 Task: Unblock a sender in Outlook by removing them from the Blocked Senders list.
Action: Mouse moved to (158, 90)
Screenshot: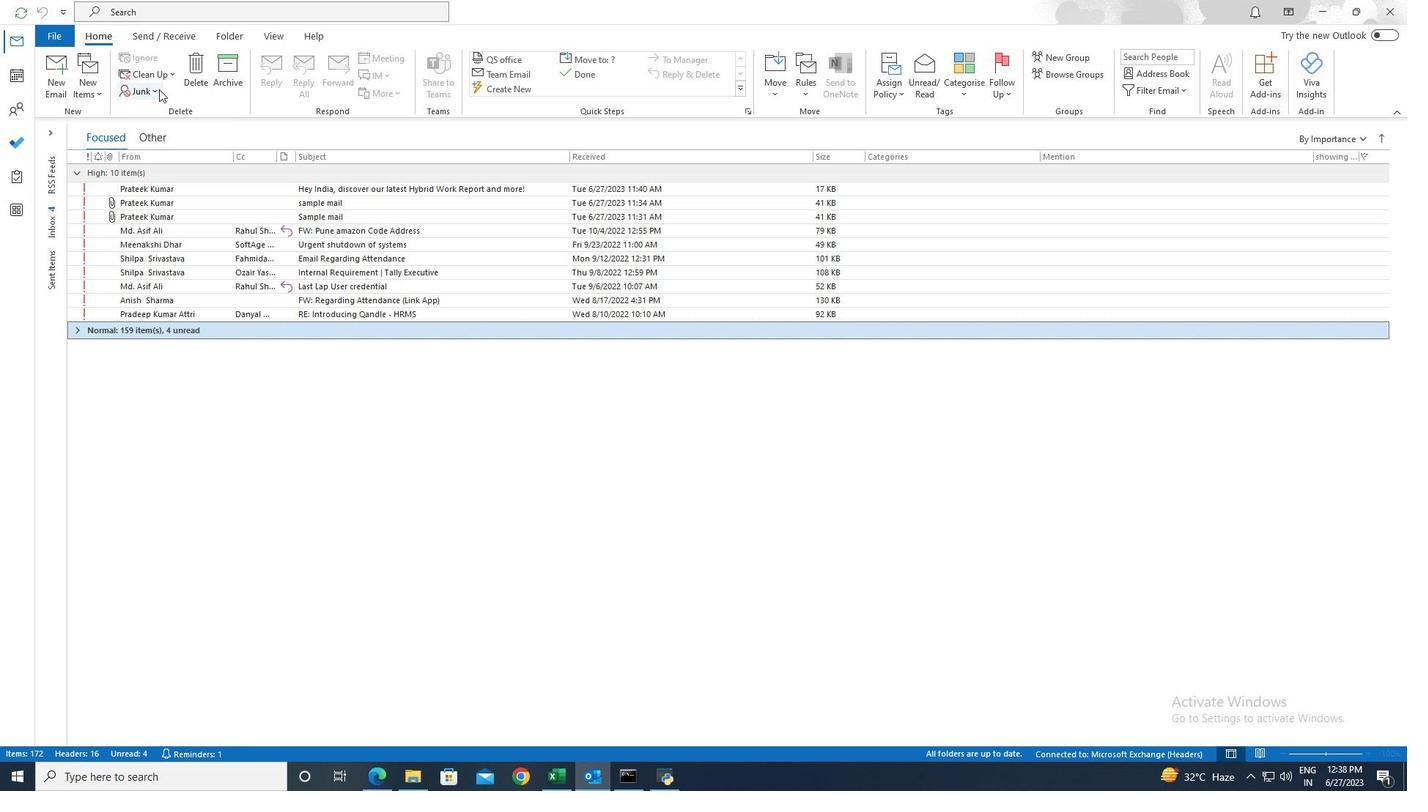 
Action: Mouse pressed left at (158, 90)
Screenshot: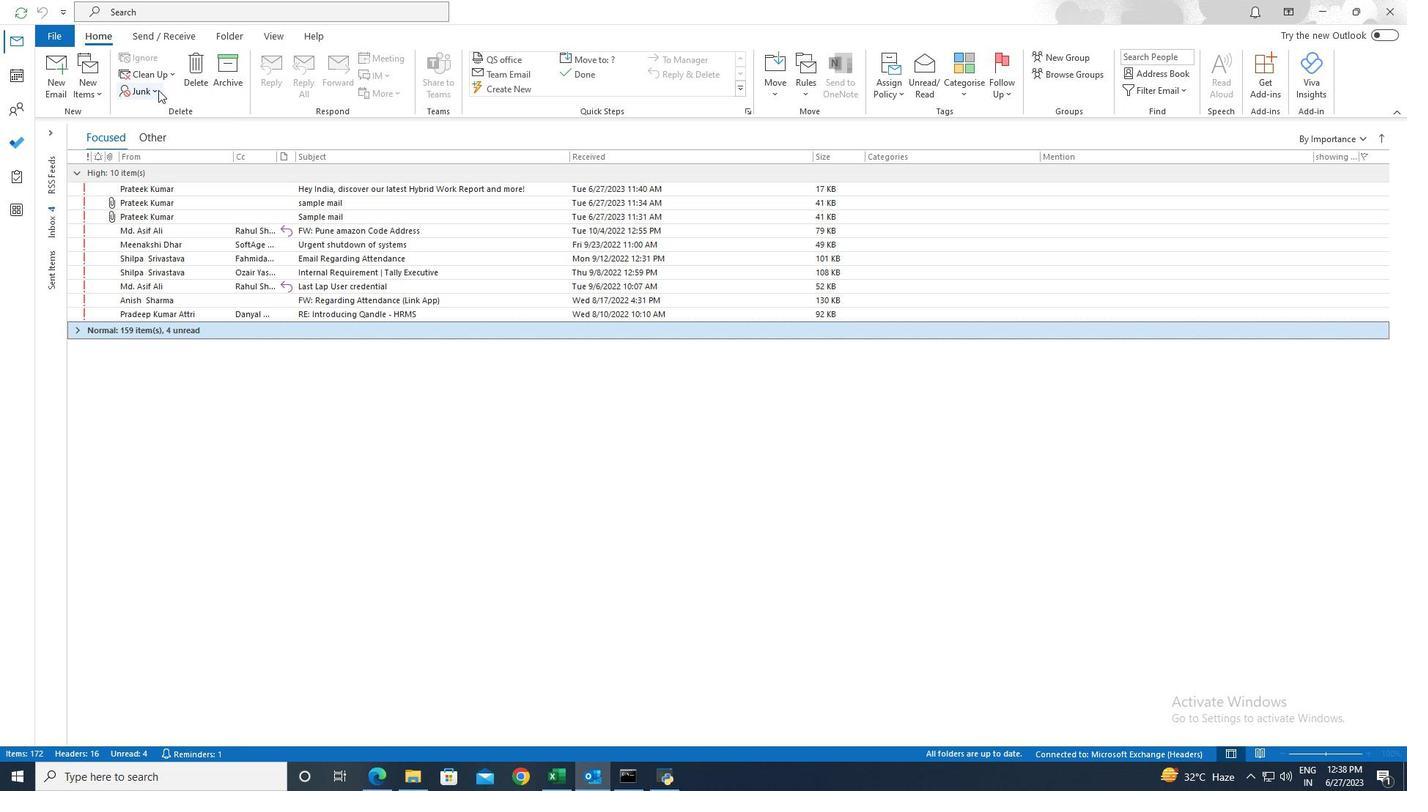 
Action: Mouse moved to (179, 218)
Screenshot: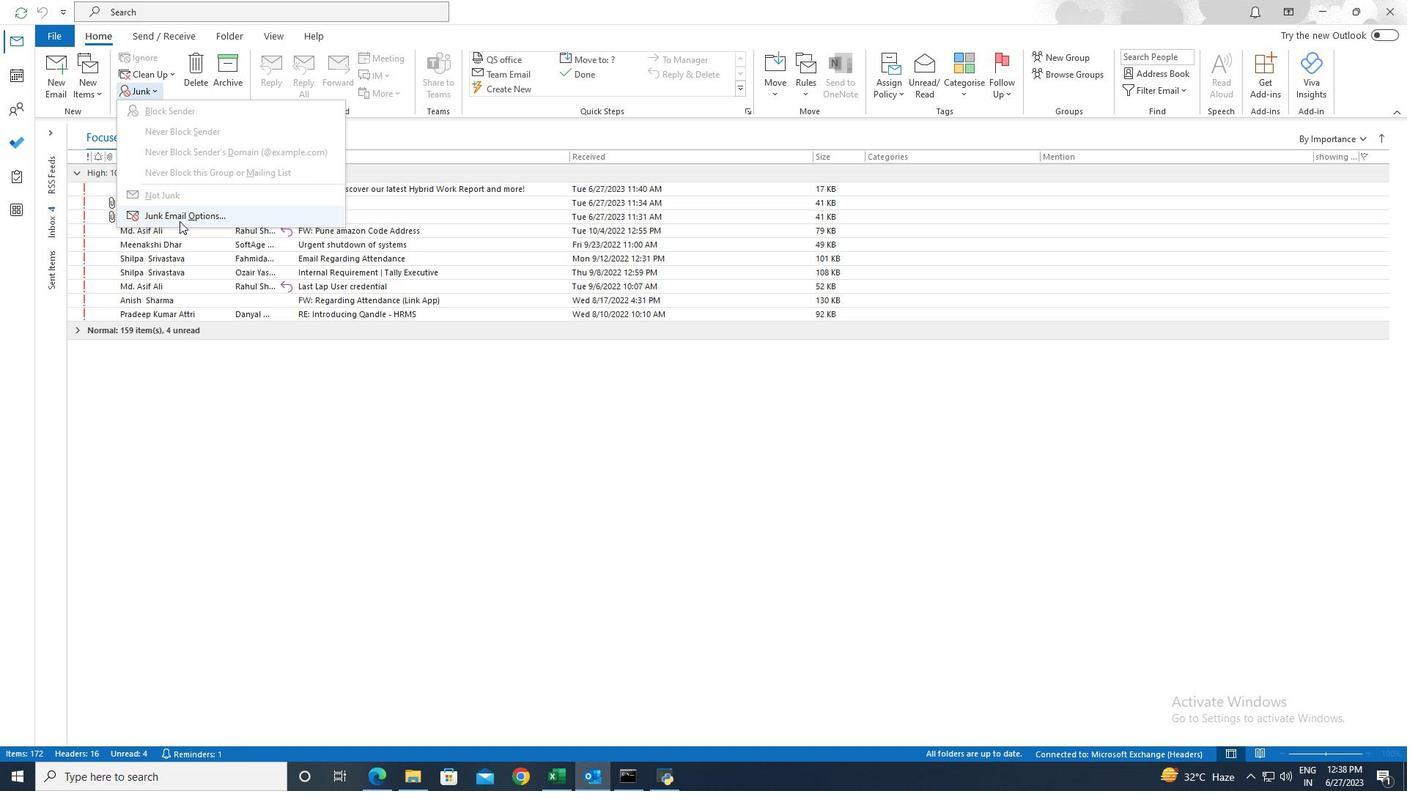 
Action: Mouse pressed left at (179, 218)
Screenshot: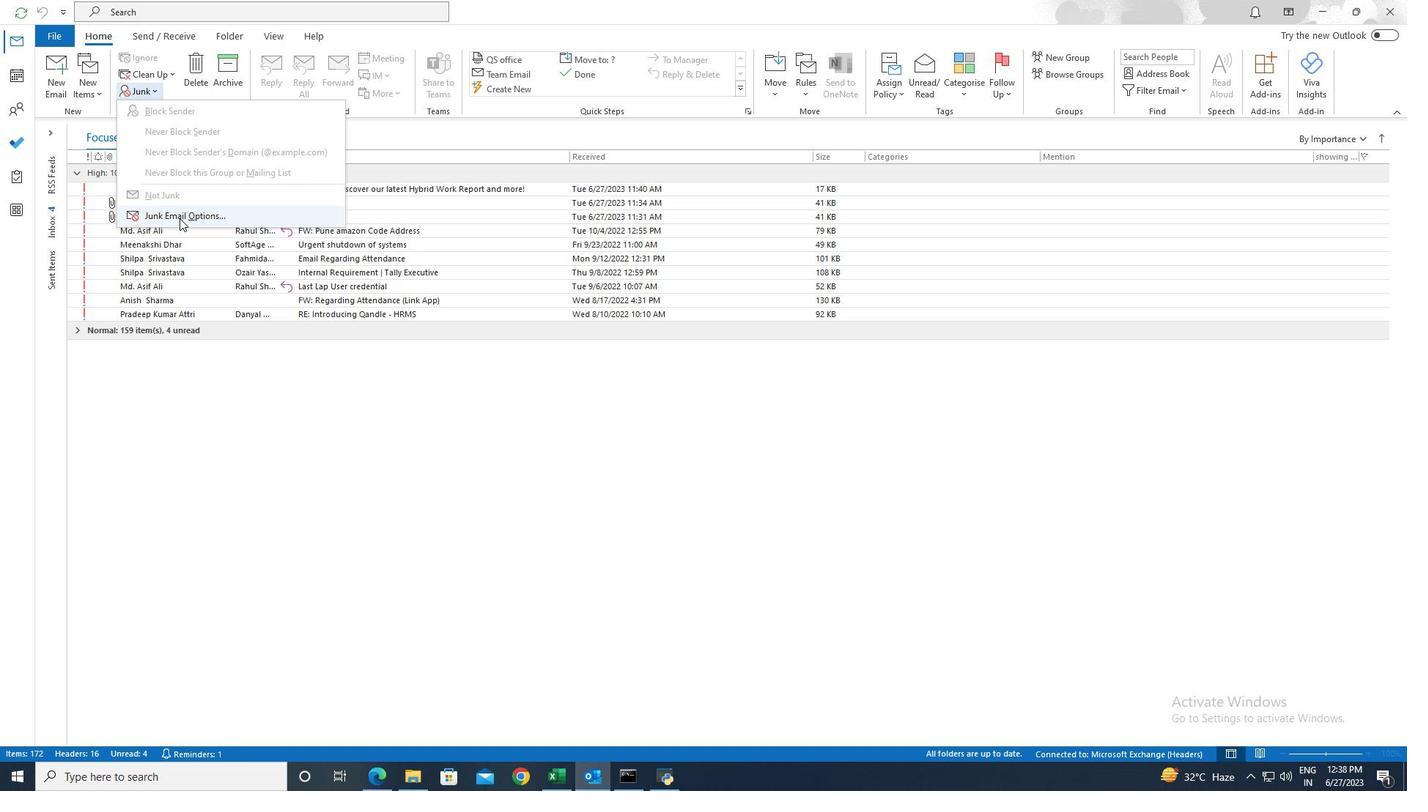 
Action: Mouse moved to (733, 230)
Screenshot: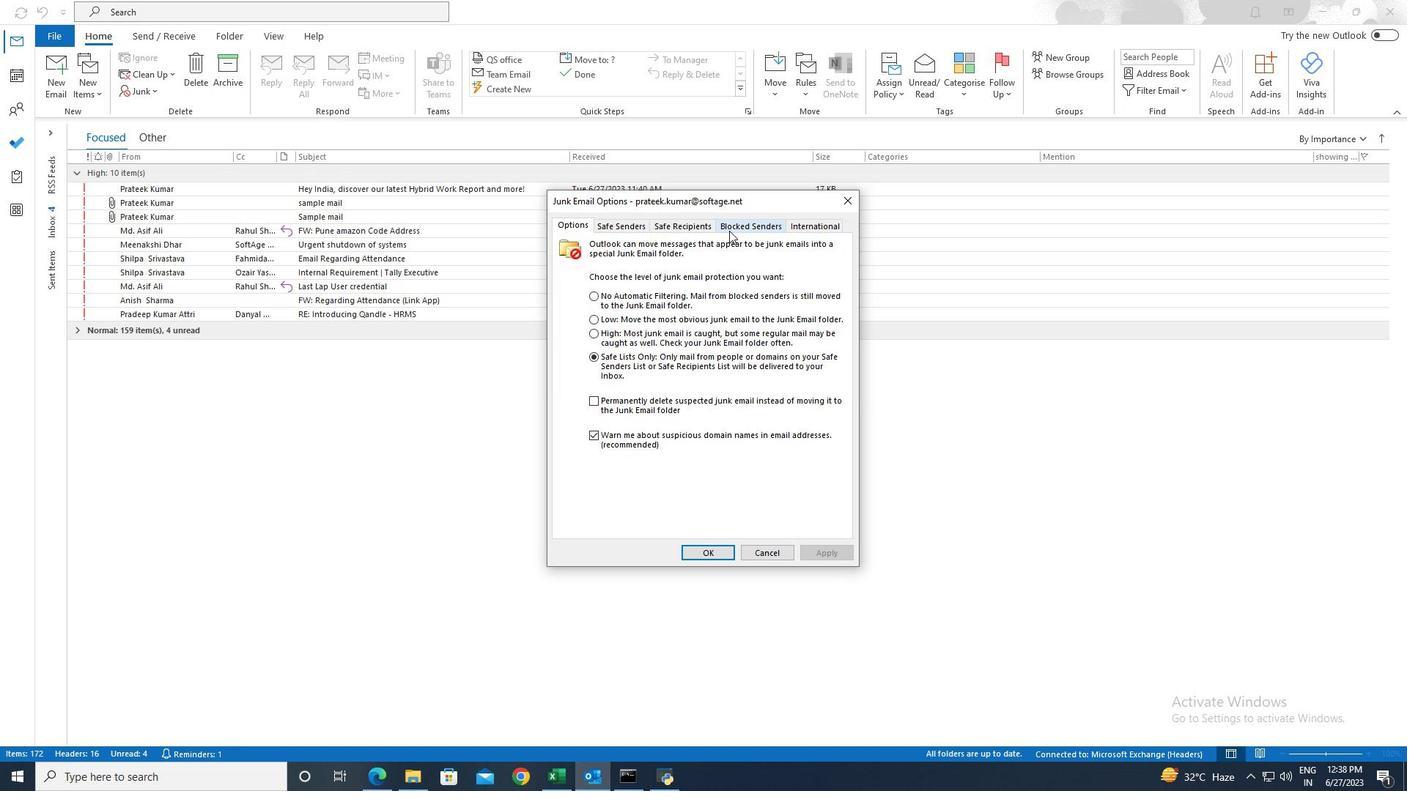 
Action: Mouse pressed left at (733, 230)
Screenshot: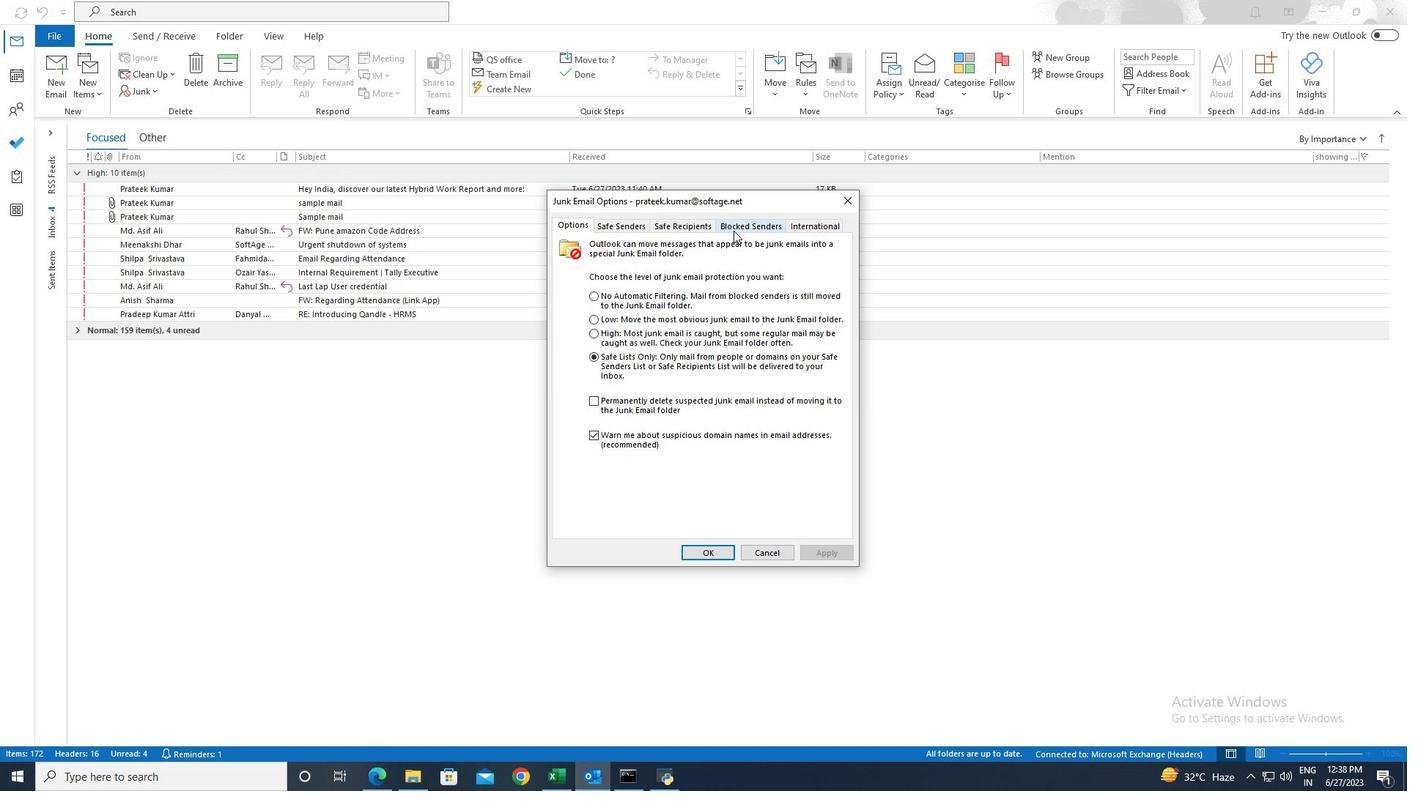 
Action: Mouse moved to (631, 291)
Screenshot: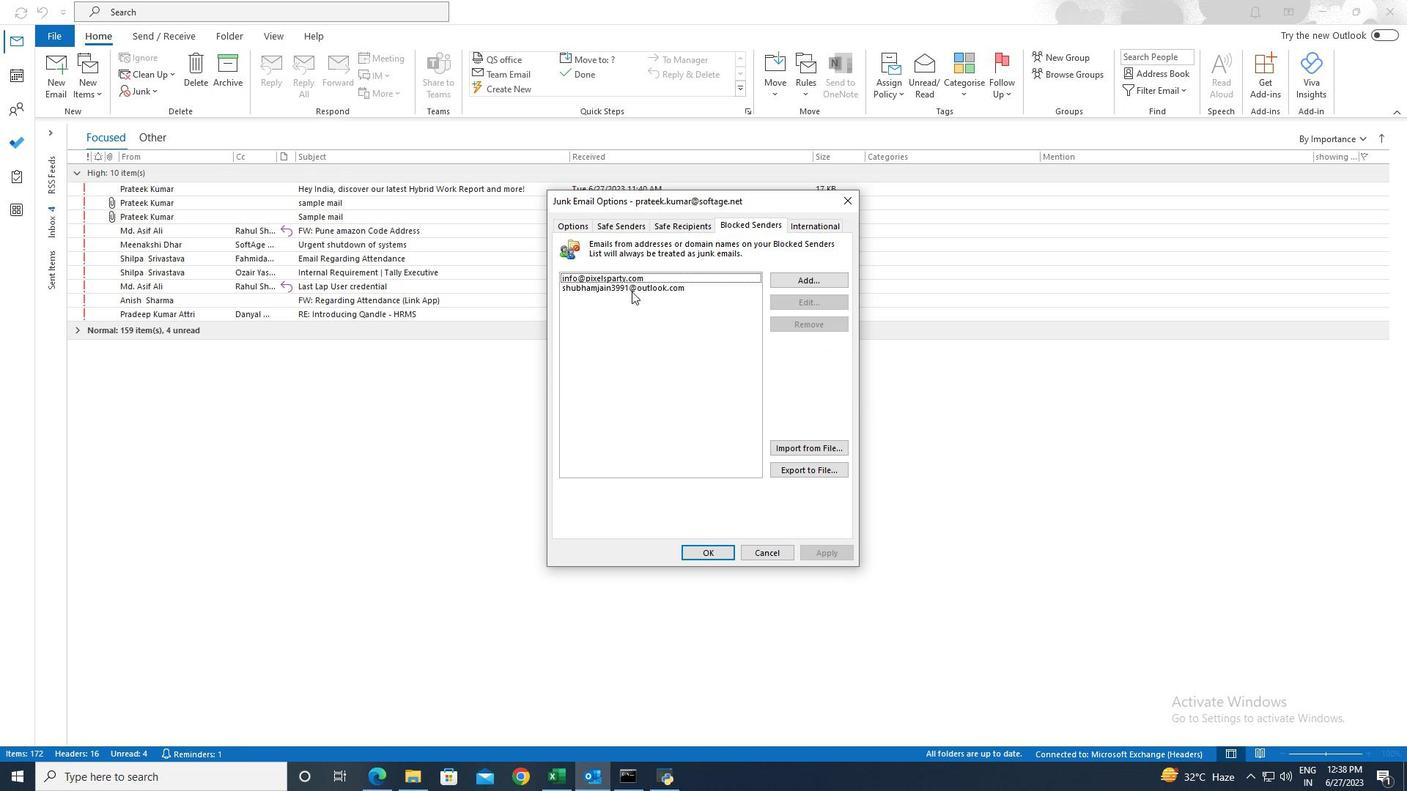 
Action: Mouse pressed left at (631, 291)
Screenshot: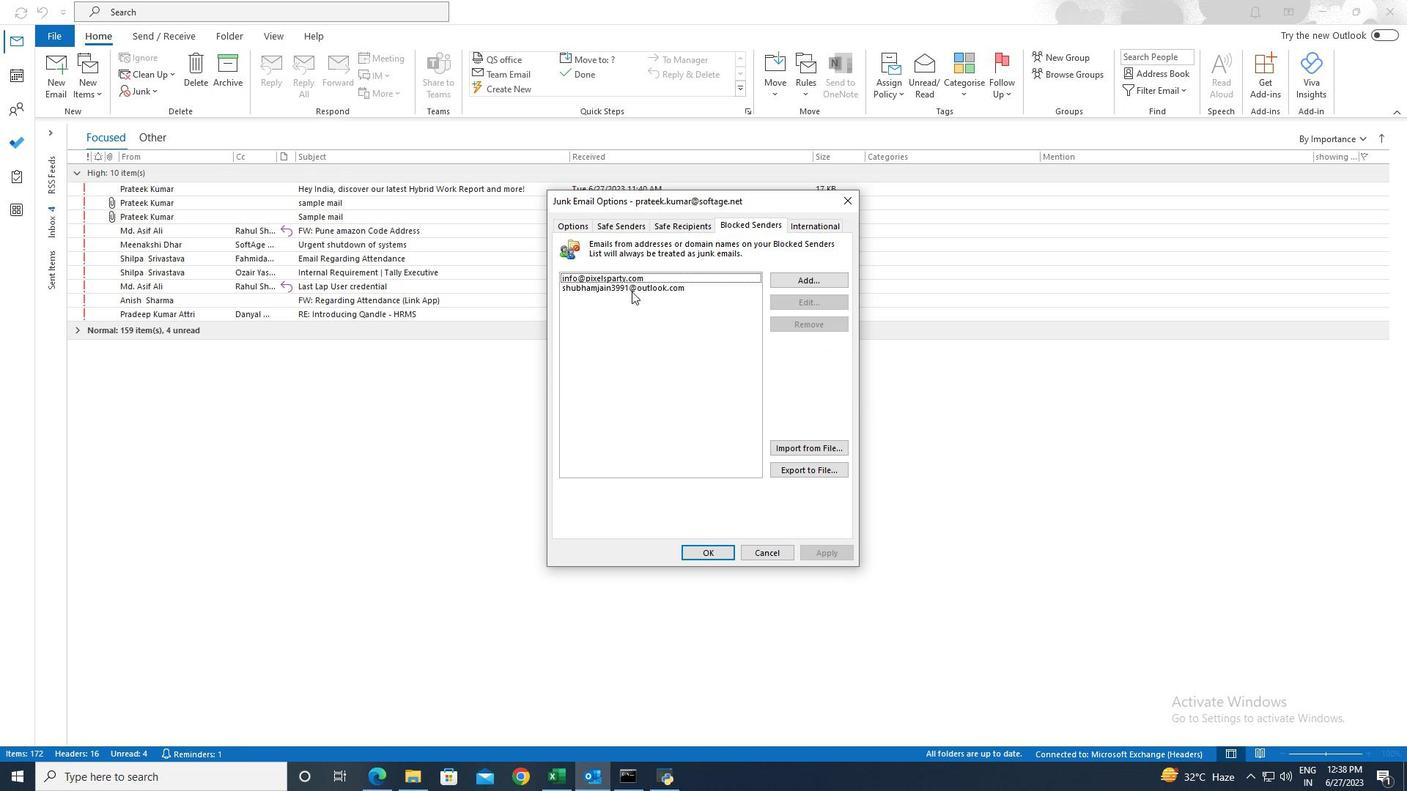
Action: Mouse moved to (799, 325)
Screenshot: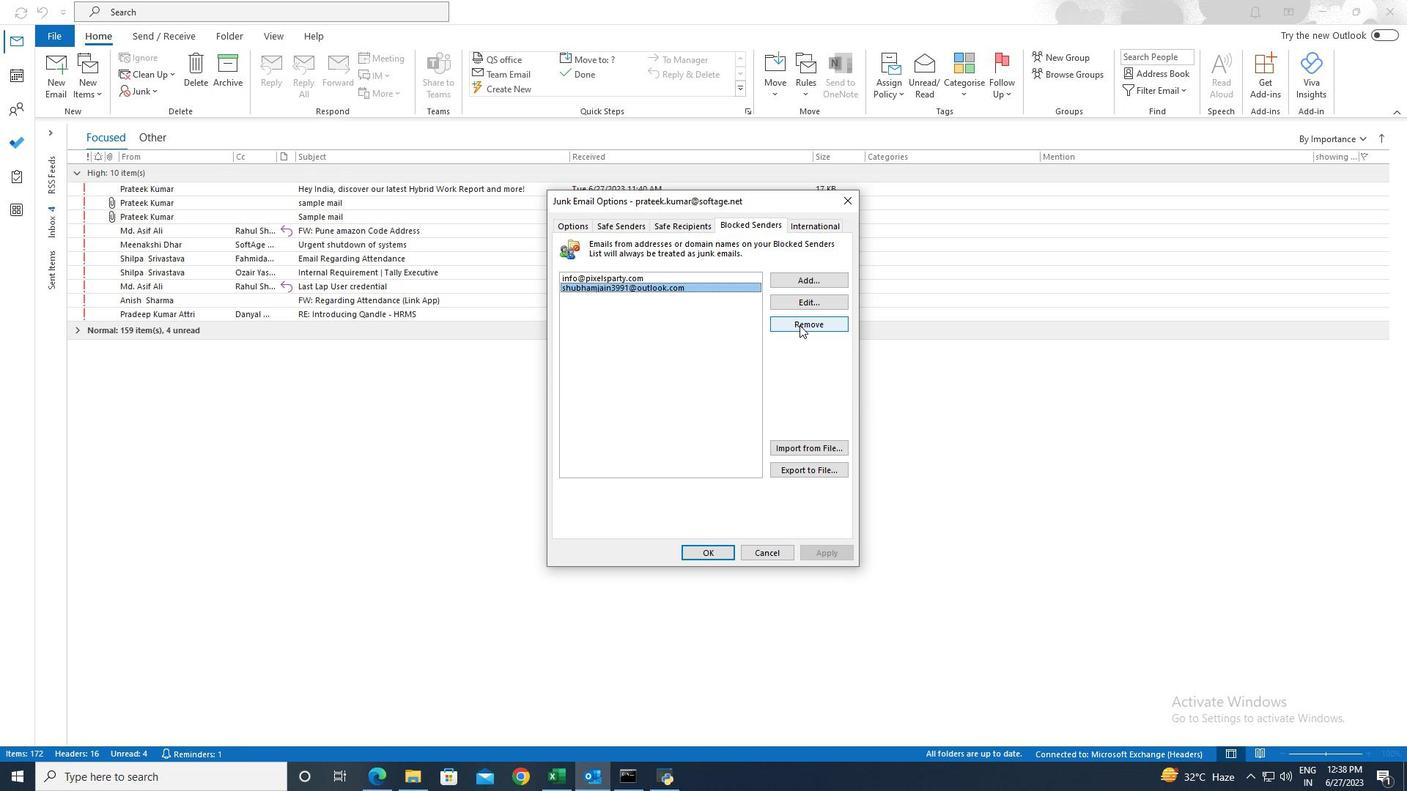 
Action: Mouse pressed left at (799, 325)
Screenshot: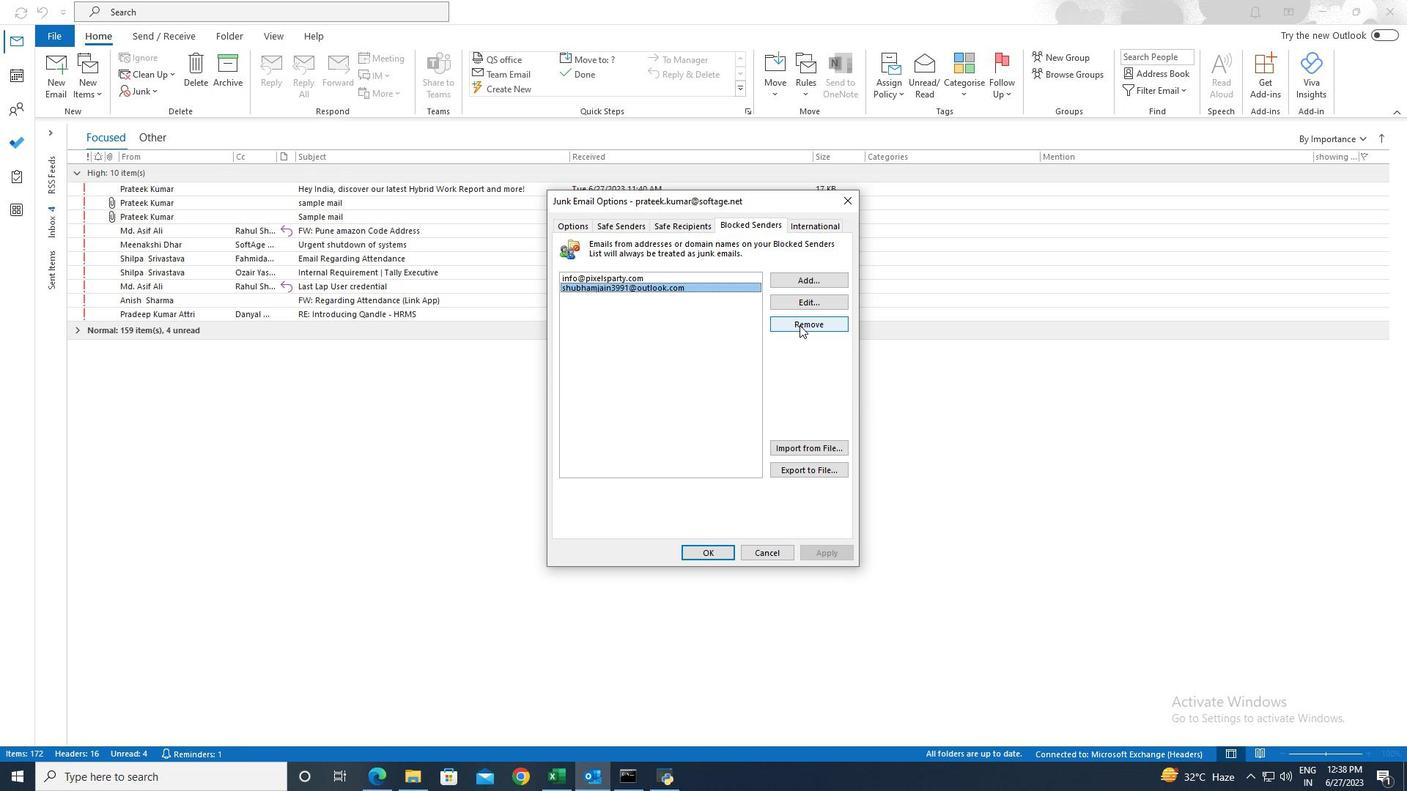 
Action: Mouse moved to (710, 554)
Screenshot: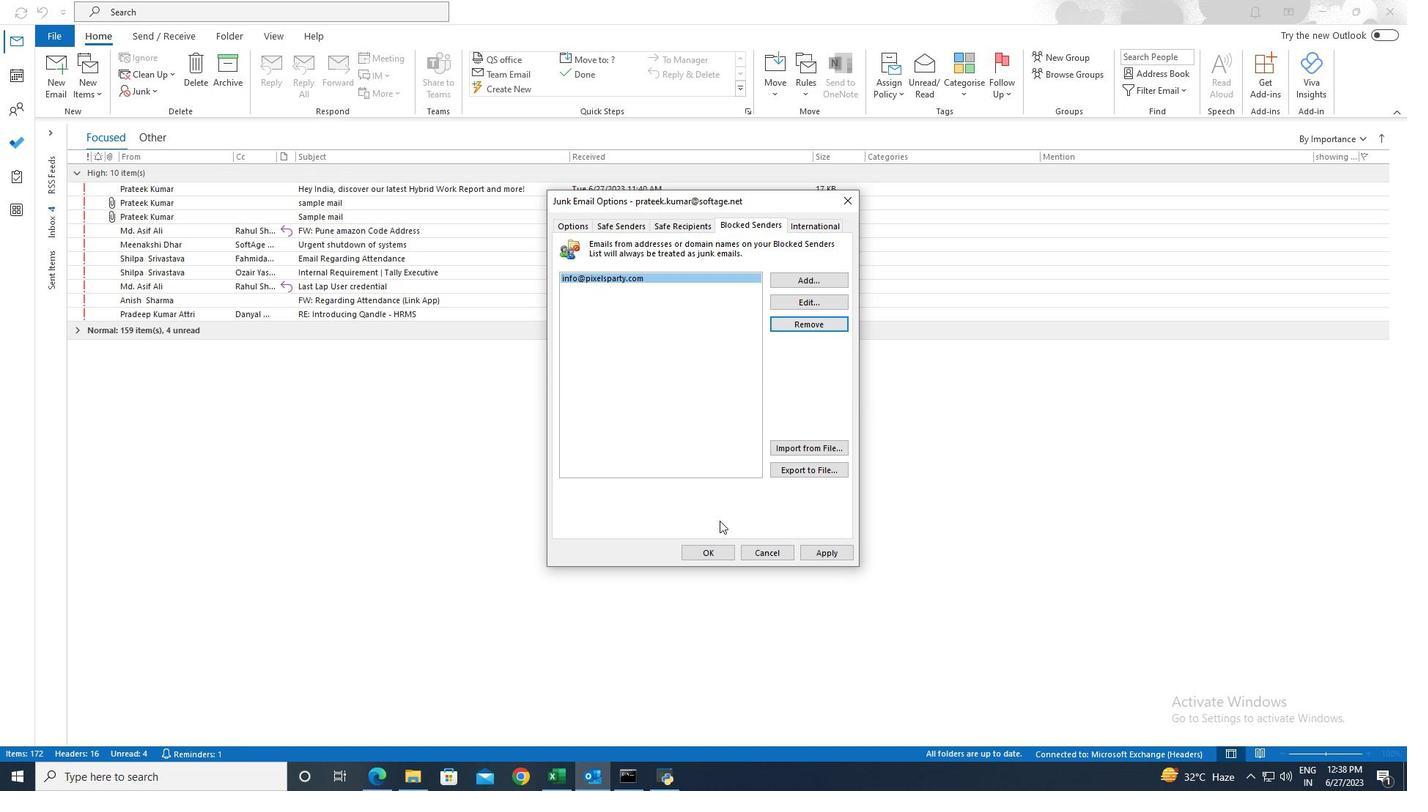 
Action: Mouse pressed left at (710, 554)
Screenshot: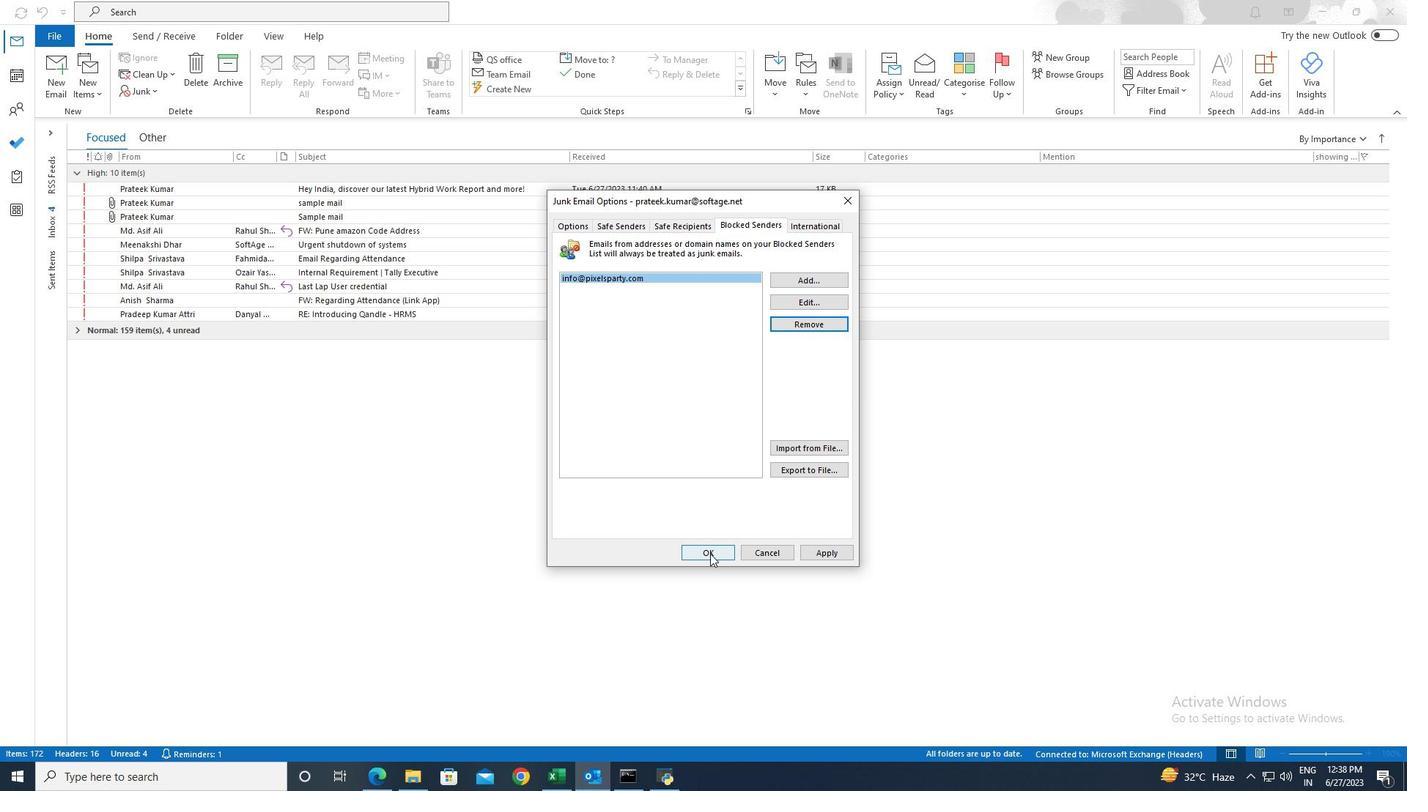 
